 Task: Enable the option "Search in anonymous and content scripts".
Action: Mouse moved to (993, 31)
Screenshot: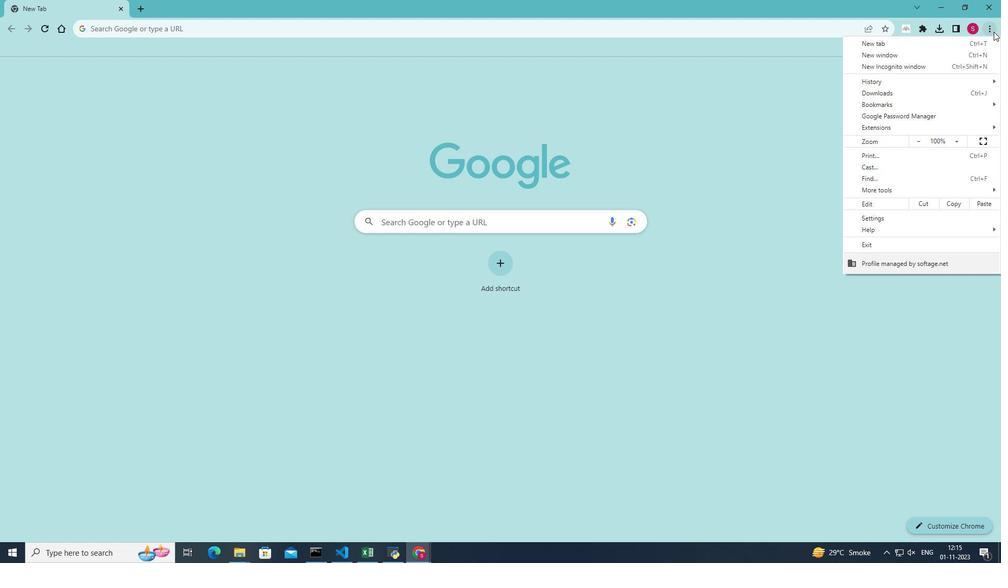 
Action: Mouse pressed left at (993, 31)
Screenshot: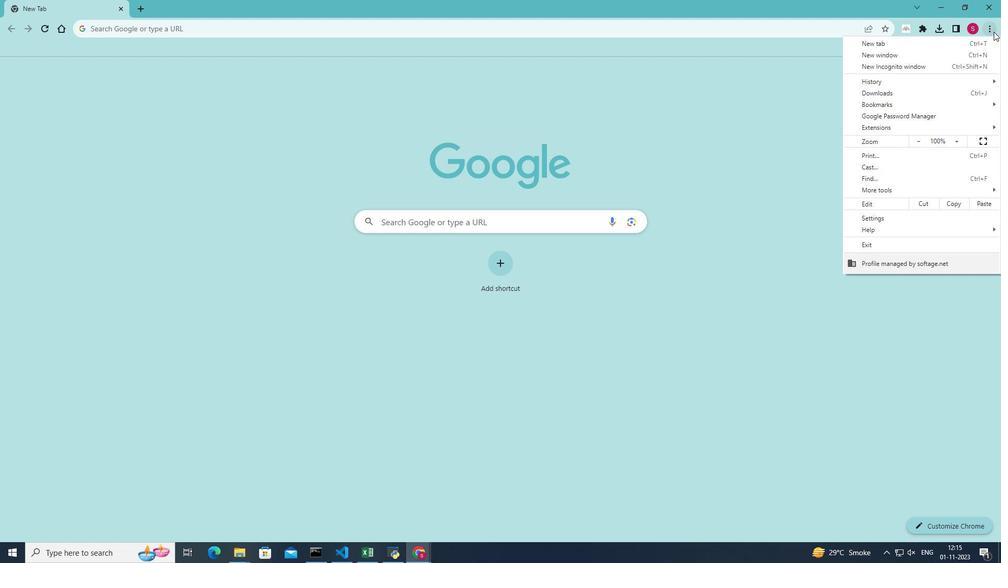 
Action: Mouse moved to (899, 191)
Screenshot: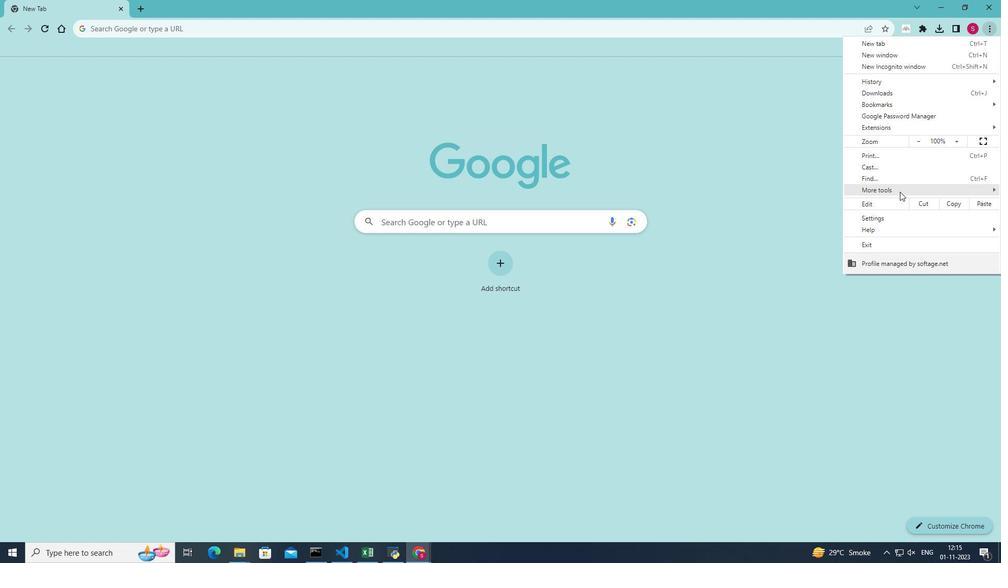 
Action: Mouse pressed left at (899, 191)
Screenshot: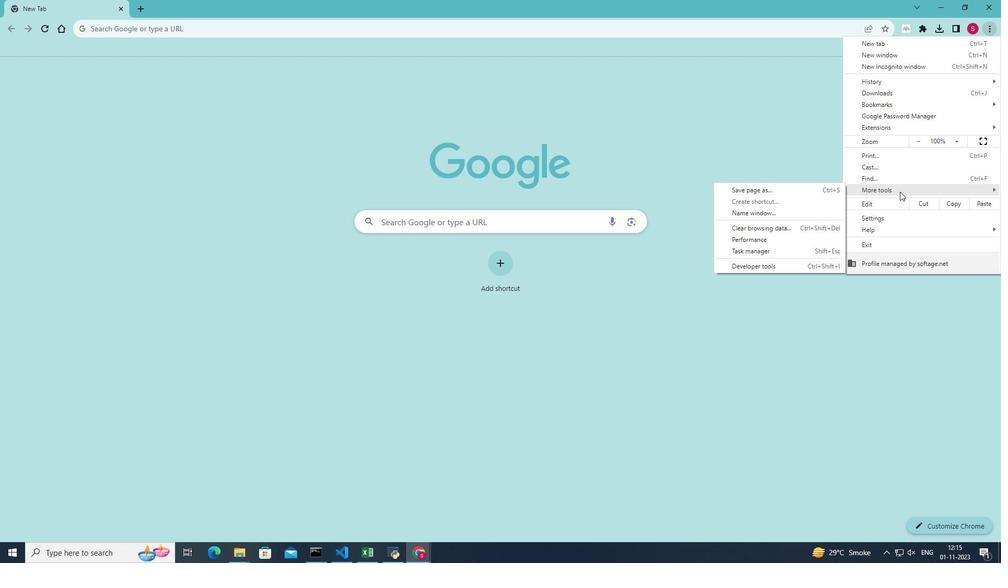 
Action: Mouse moved to (767, 265)
Screenshot: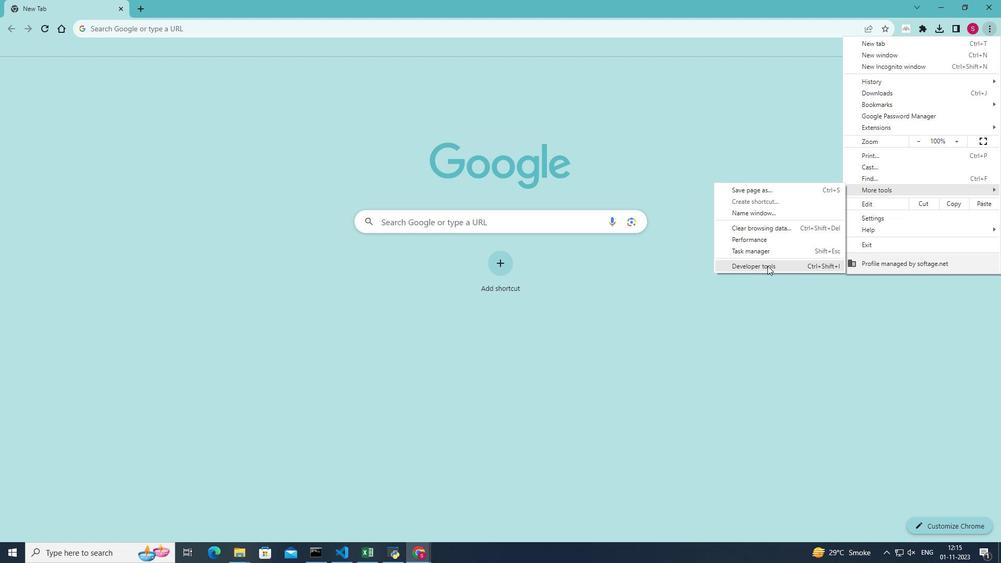 
Action: Mouse pressed left at (767, 265)
Screenshot: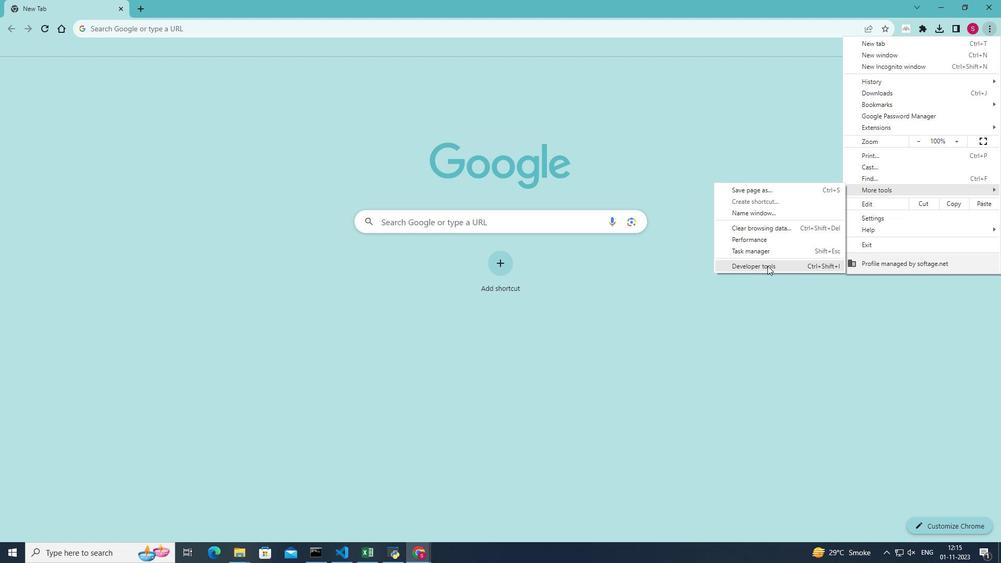 
Action: Mouse moved to (961, 61)
Screenshot: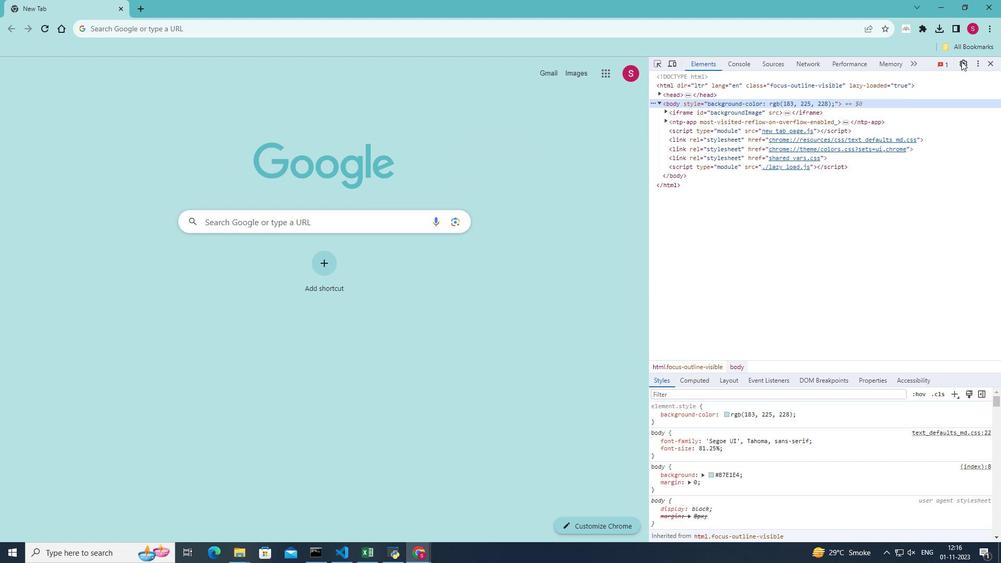 
Action: Mouse pressed left at (961, 61)
Screenshot: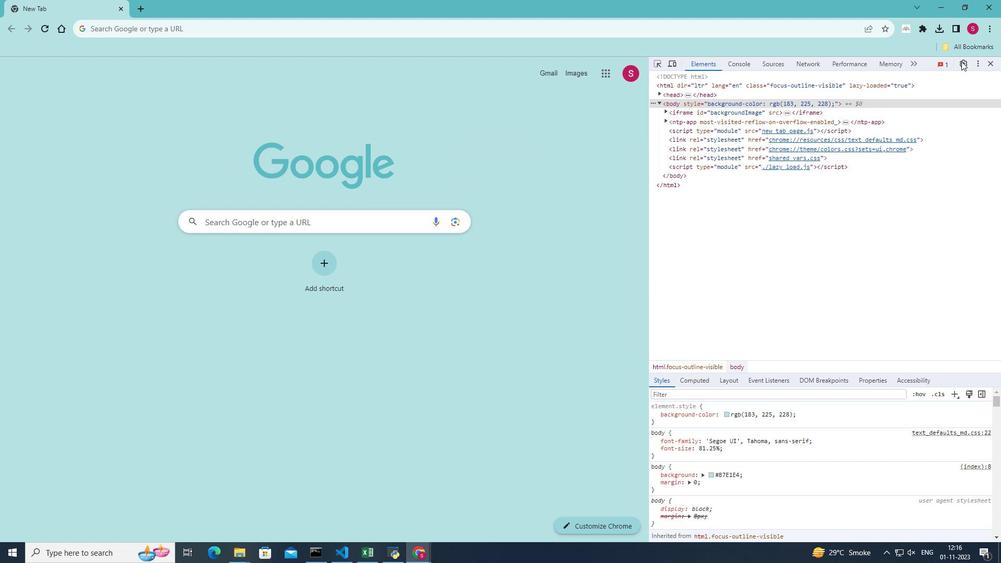 
Action: Mouse moved to (730, 300)
Screenshot: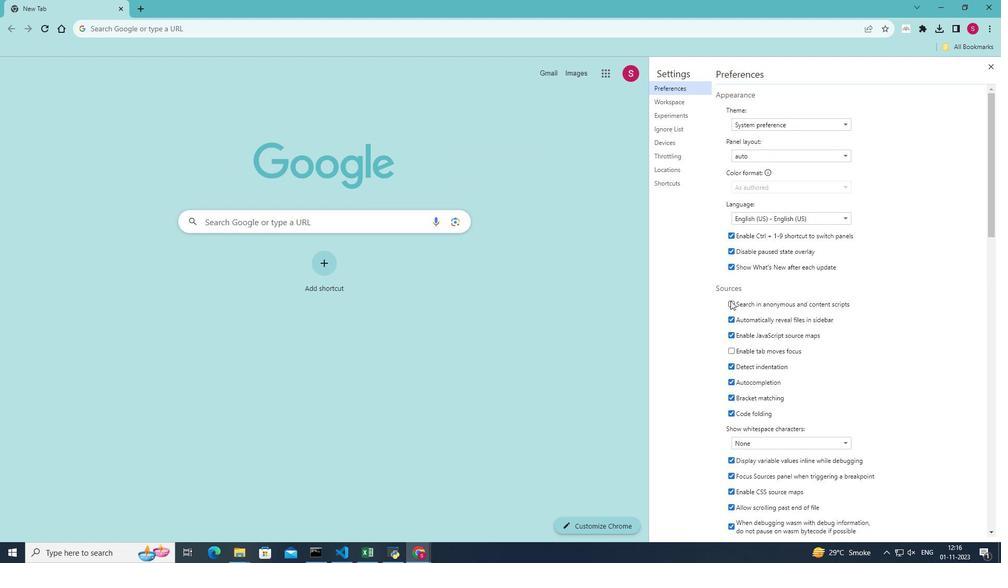 
Action: Mouse pressed left at (730, 300)
Screenshot: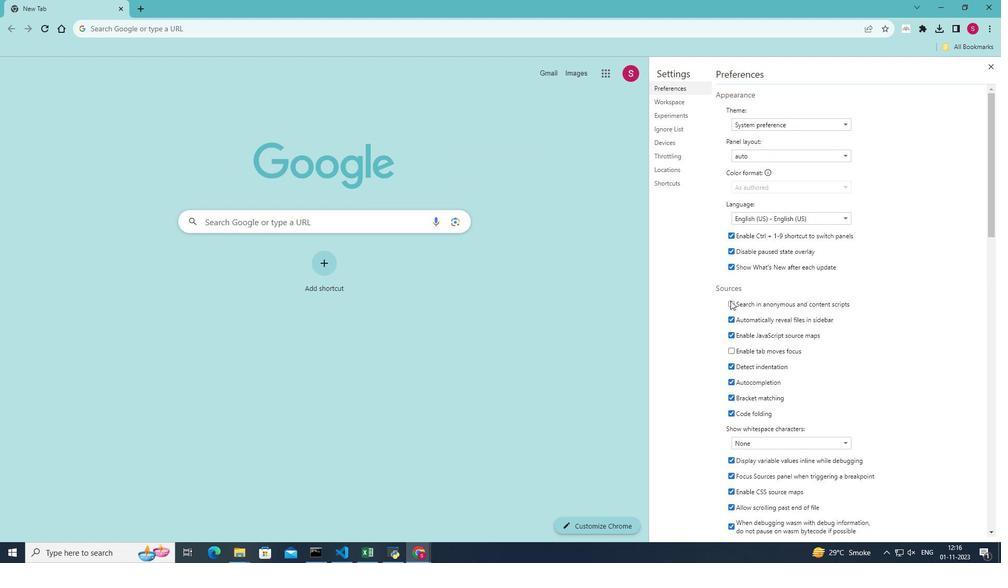 
Action: Mouse moved to (774, 355)
Screenshot: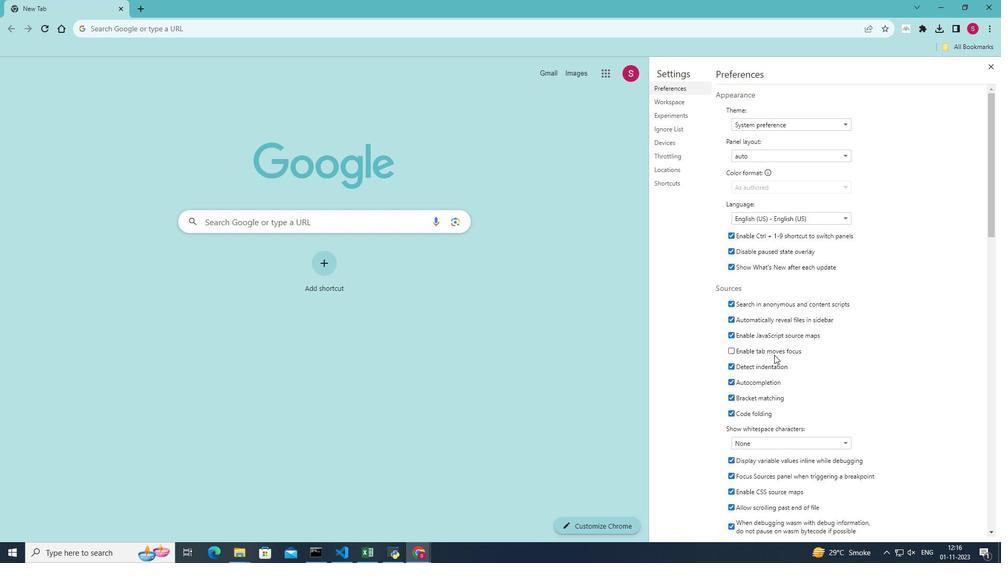
